 Task: Open Card Card0000000108 in Board Board0000000027 in Workspace WS0000000009 in Trello. Add Member Email0000000036 to Card Card0000000108 in Board Board0000000027 in Workspace WS0000000009 in Trello. Add Red Label titled Label0000000108 to Card Card0000000108 in Board Board0000000027 in Workspace WS0000000009 in Trello. Add Checklist CL0000000108 to Card Card0000000108 in Board Board0000000027 in Workspace WS0000000009 in Trello. Add Dates with Start Date as Nov 01 2023 and Due Date as Nov 30 2023 to Card Card0000000108 in Board Board0000000027 in Workspace WS0000000009 in Trello
Action: Mouse moved to (433, 425)
Screenshot: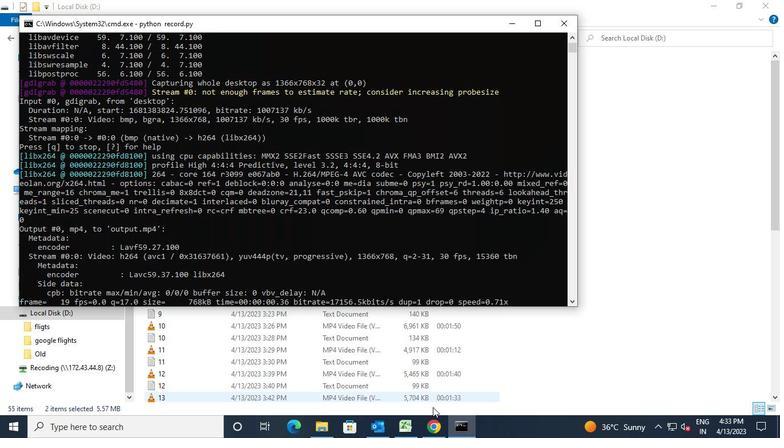 
Action: Mouse pressed left at (433, 425)
Screenshot: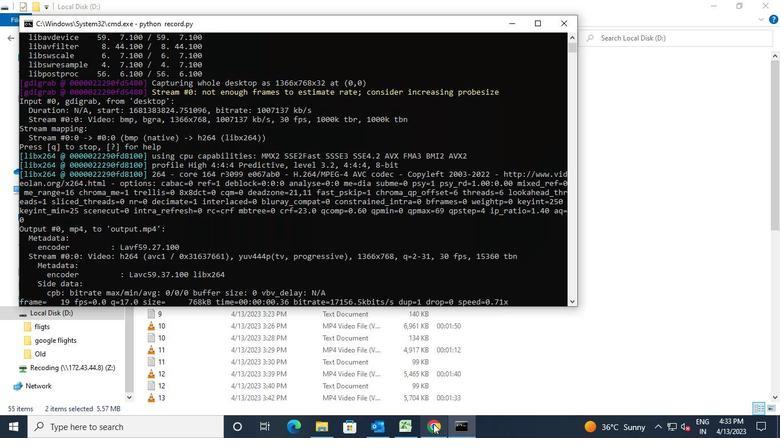 
Action: Mouse moved to (291, 356)
Screenshot: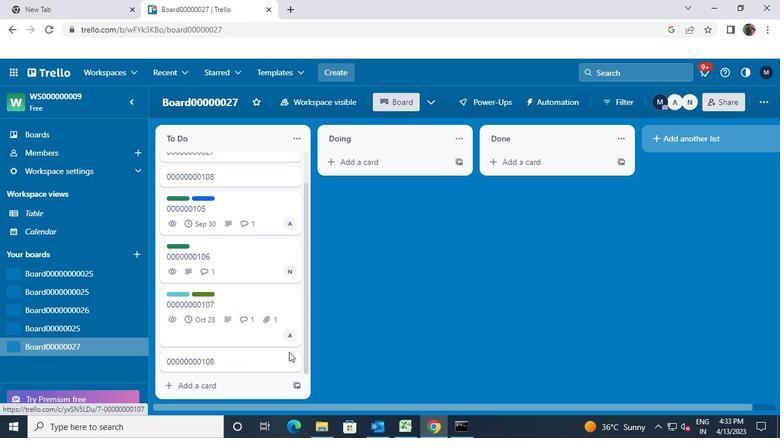 
Action: Mouse pressed left at (291, 356)
Screenshot: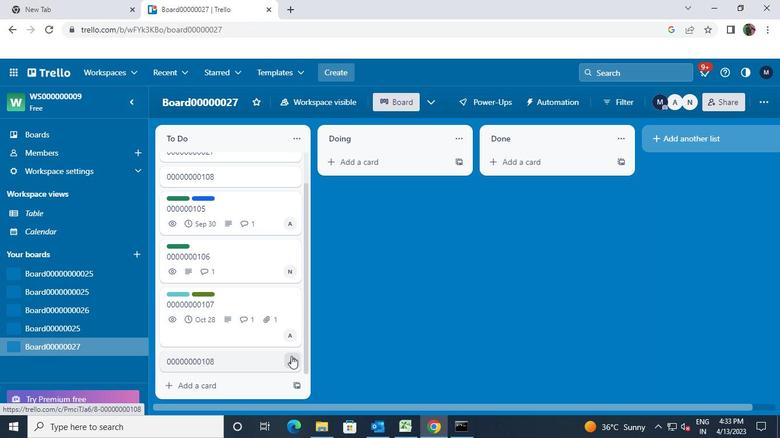 
Action: Mouse moved to (333, 257)
Screenshot: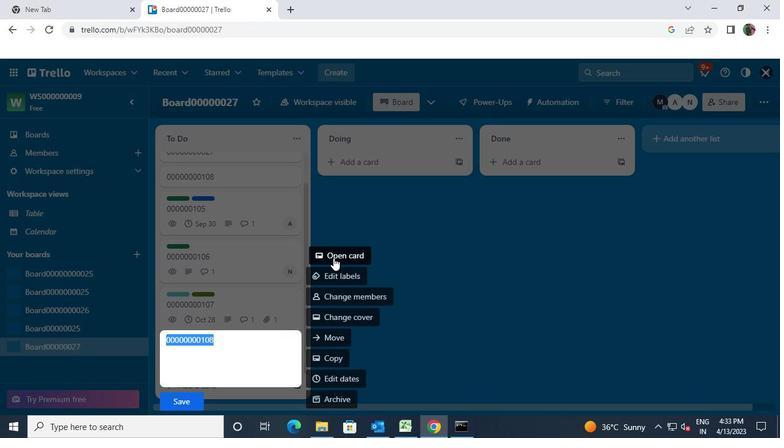 
Action: Mouse pressed left at (333, 257)
Screenshot: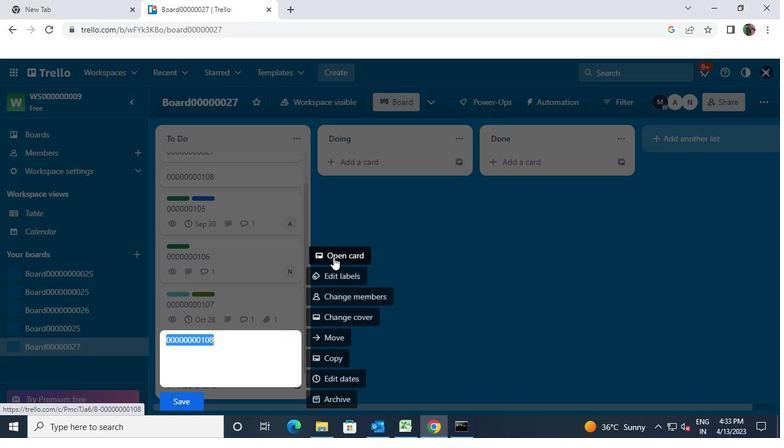 
Action: Mouse moved to (527, 204)
Screenshot: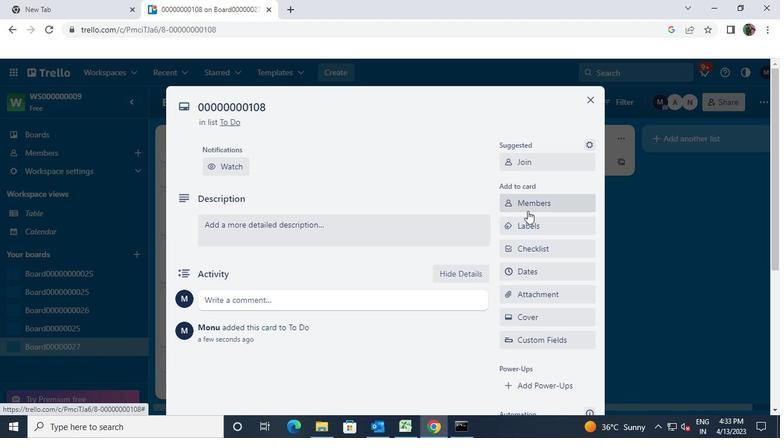 
Action: Mouse pressed left at (527, 204)
Screenshot: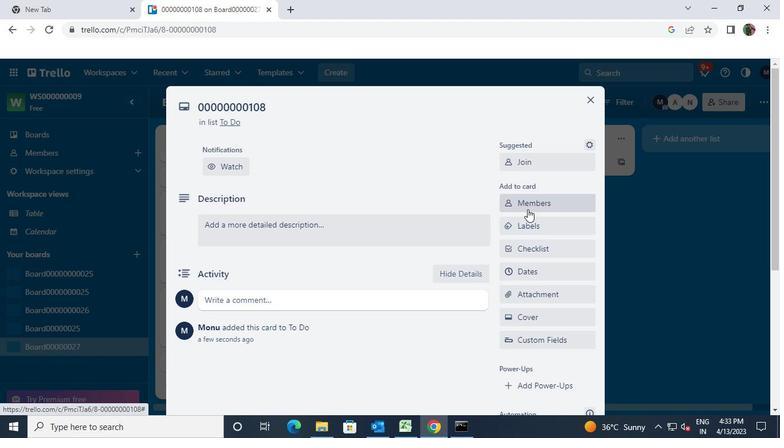 
Action: Mouse moved to (539, 260)
Screenshot: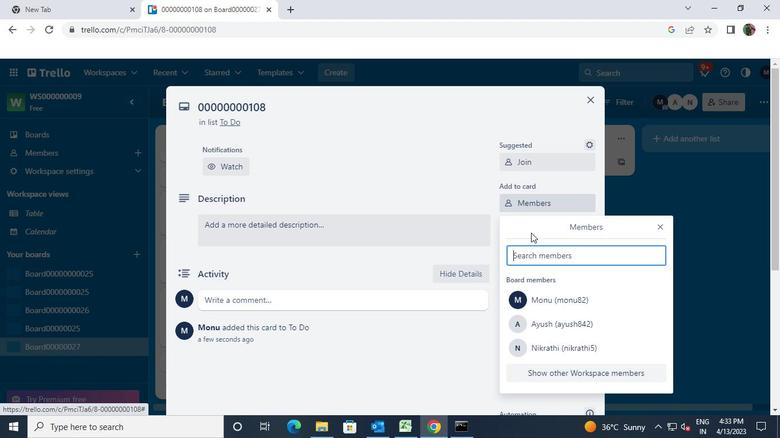 
Action: Keyboard a
Screenshot: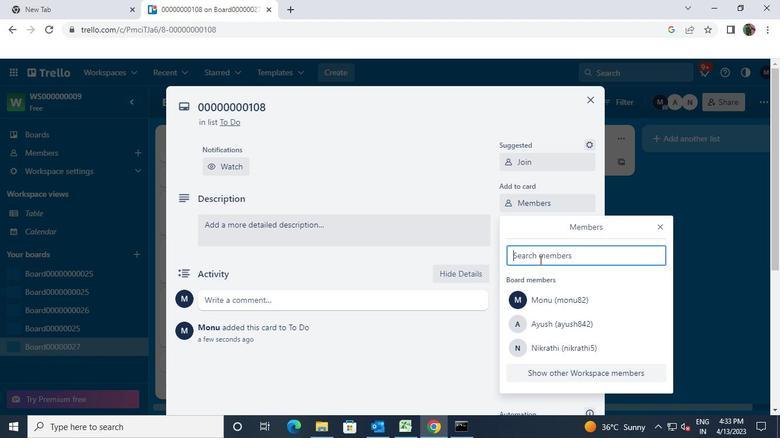 
Action: Keyboard y
Screenshot: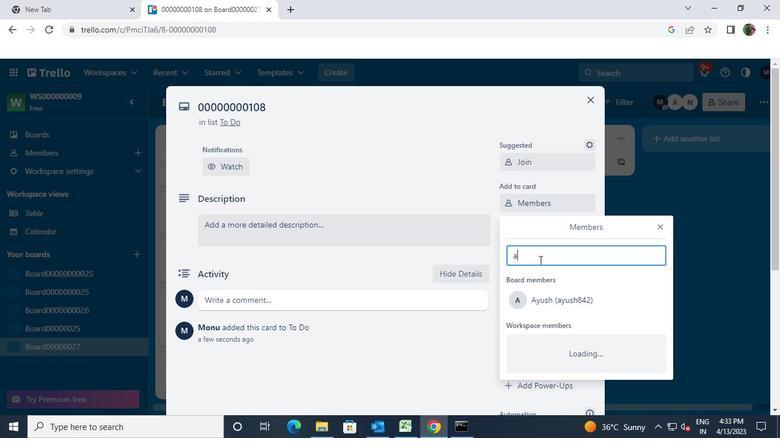
Action: Keyboard u
Screenshot: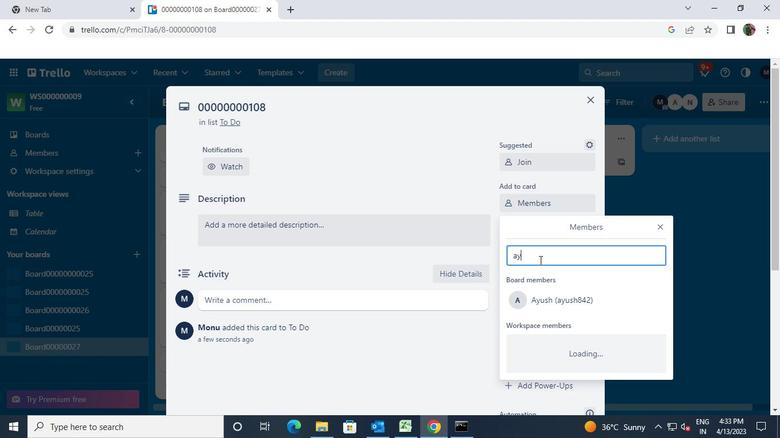 
Action: Keyboard s
Screenshot: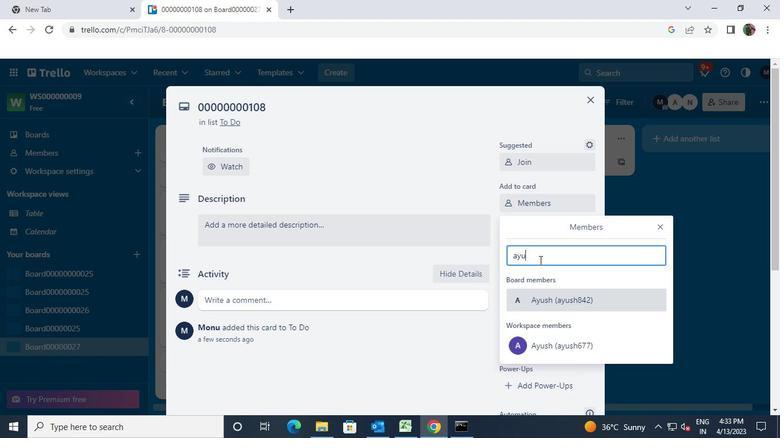 
Action: Keyboard h
Screenshot: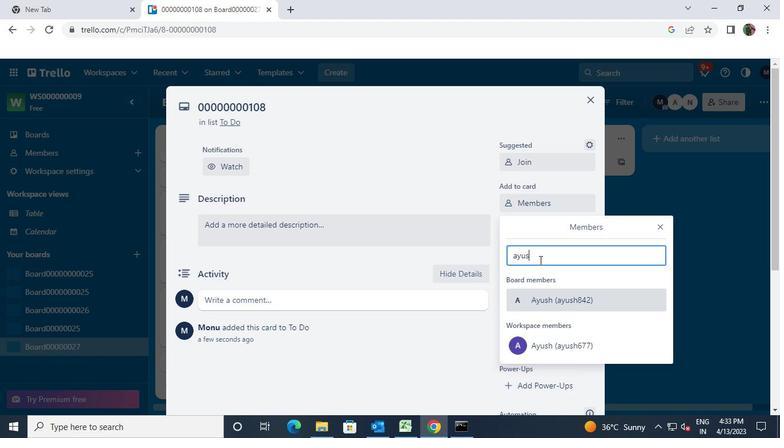 
Action: Keyboard <104>
Screenshot: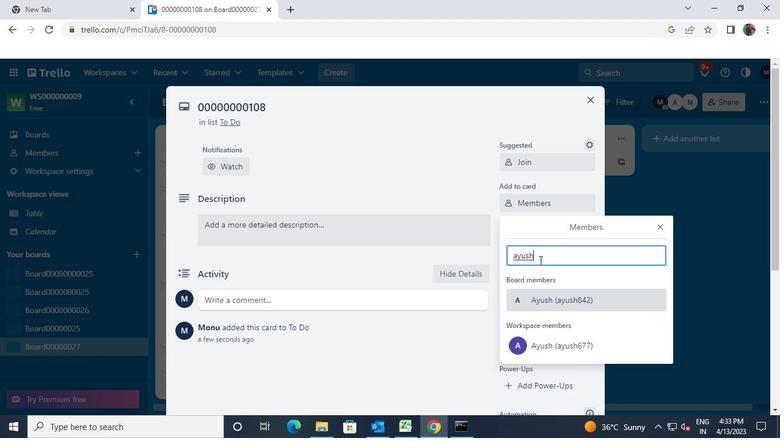 
Action: Keyboard <105>
Screenshot: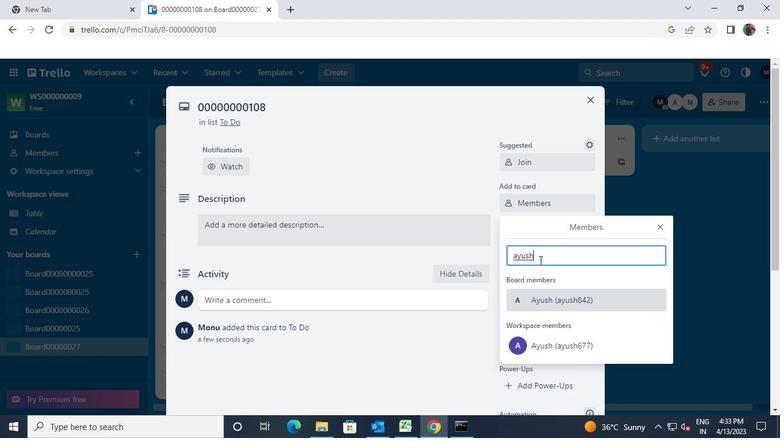 
Action: Keyboard <97>
Screenshot: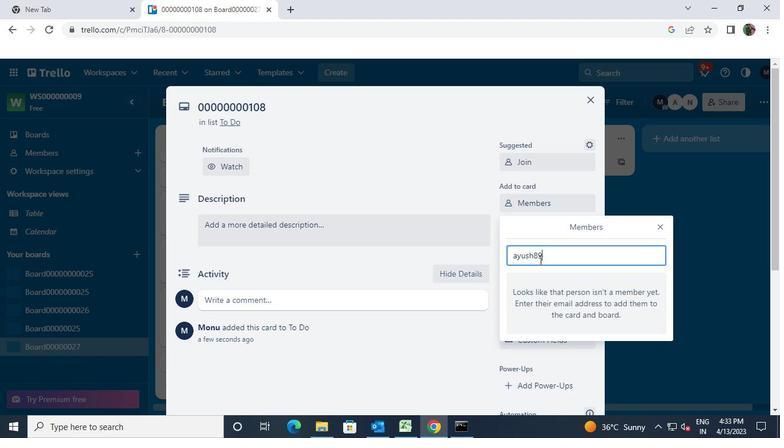 
Action: Keyboard <97>
Screenshot: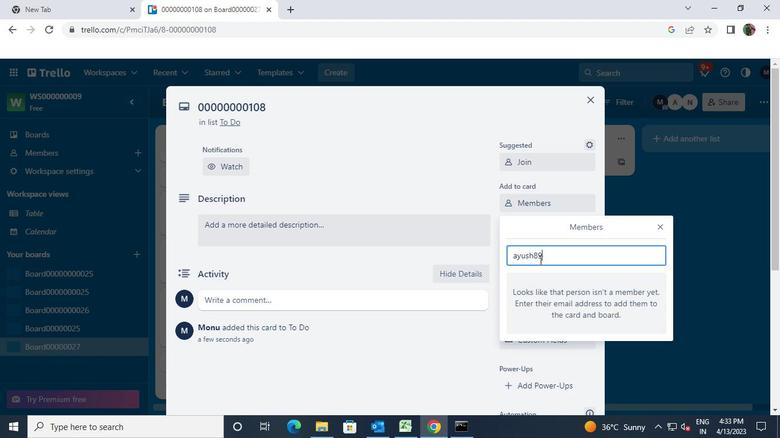 
Action: Keyboard Key.shift
Screenshot: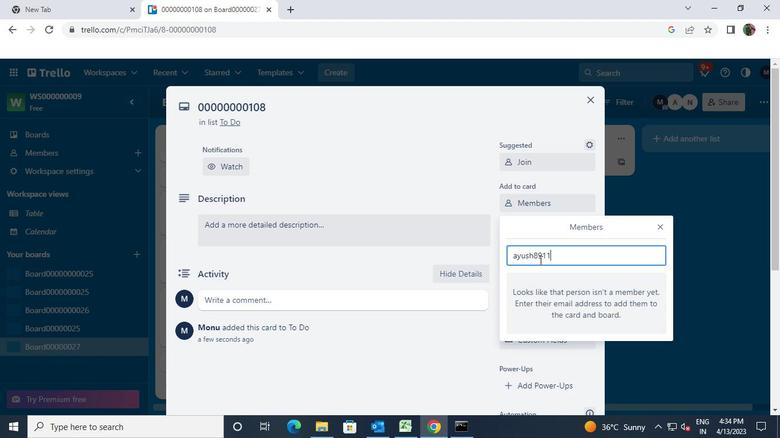 
Action: Keyboard @
Screenshot: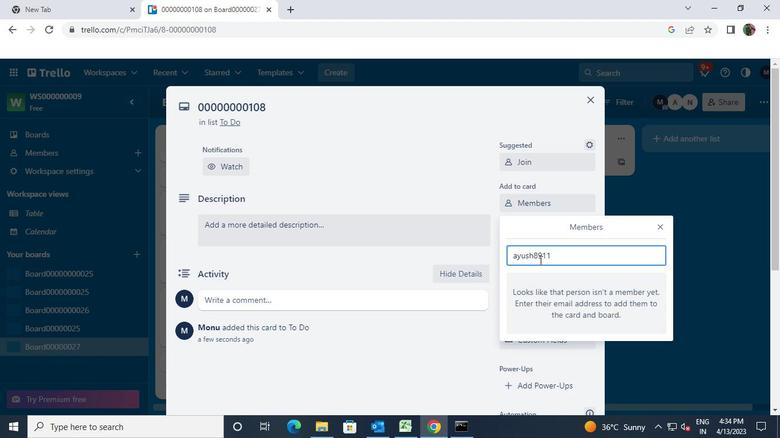 
Action: Keyboard g
Screenshot: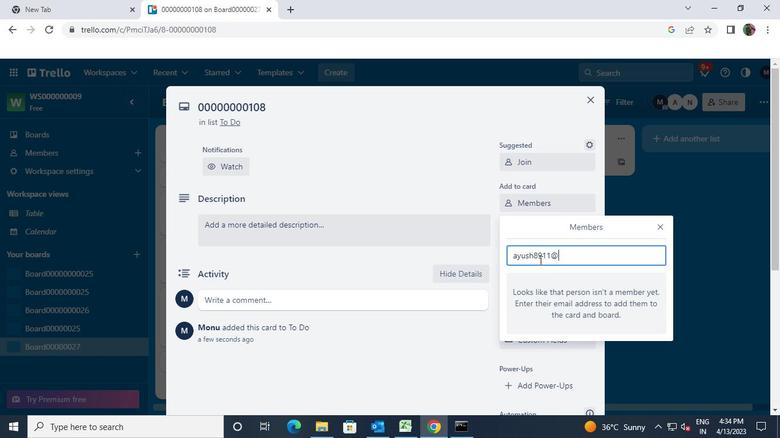 
Action: Keyboard m
Screenshot: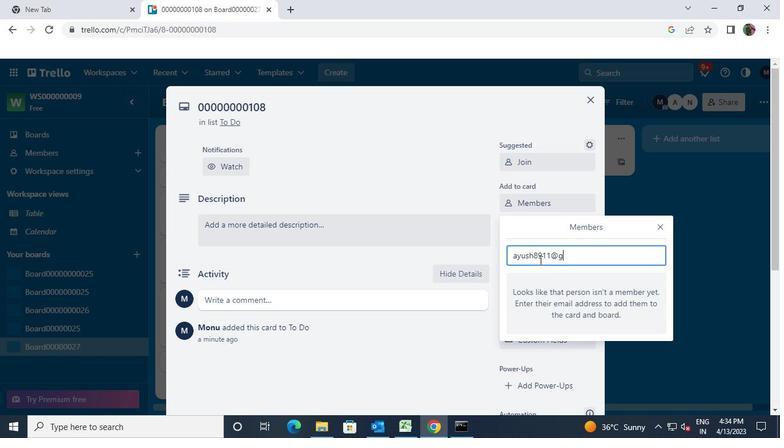 
Action: Keyboard a
Screenshot: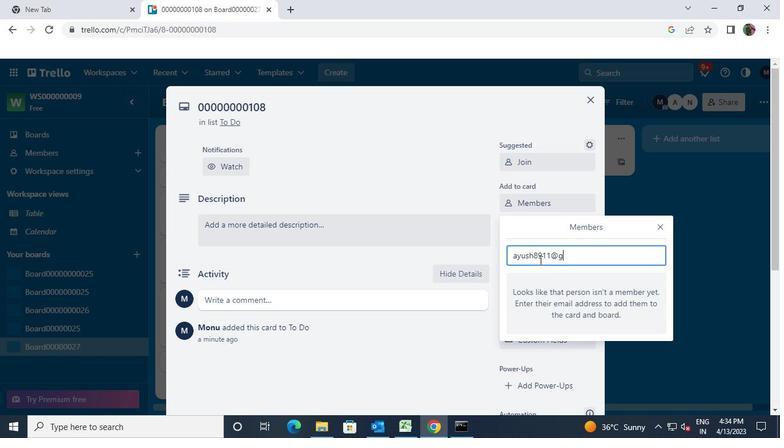 
Action: Keyboard i
Screenshot: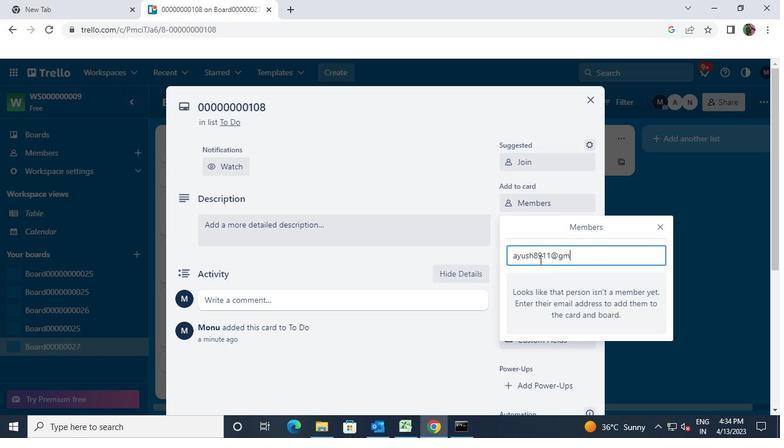 
Action: Keyboard l
Screenshot: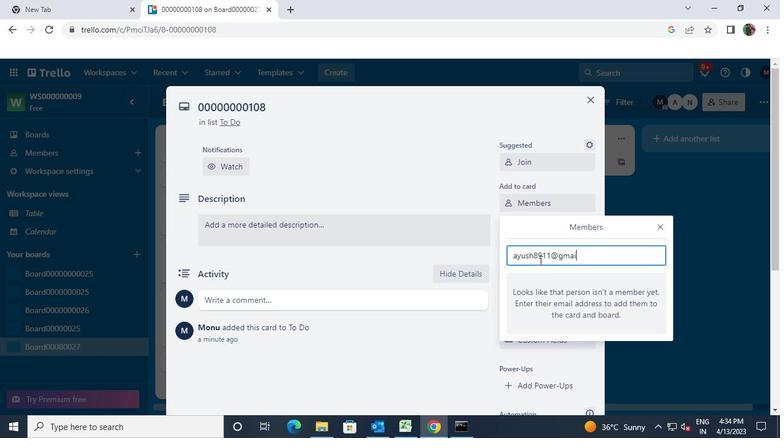 
Action: Keyboard <110>
Screenshot: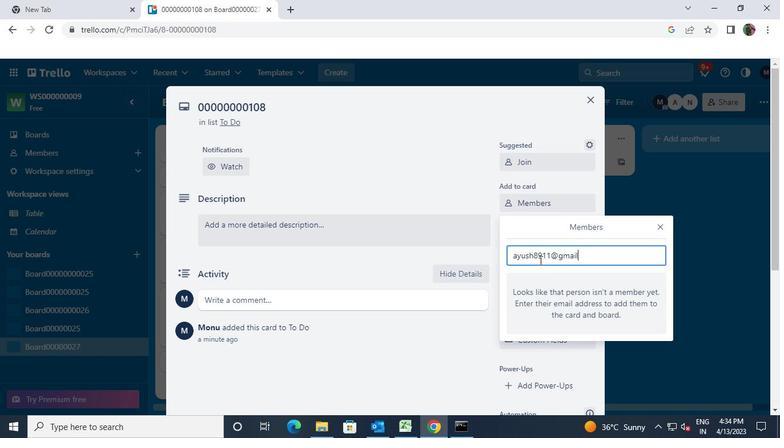 
Action: Keyboard c
Screenshot: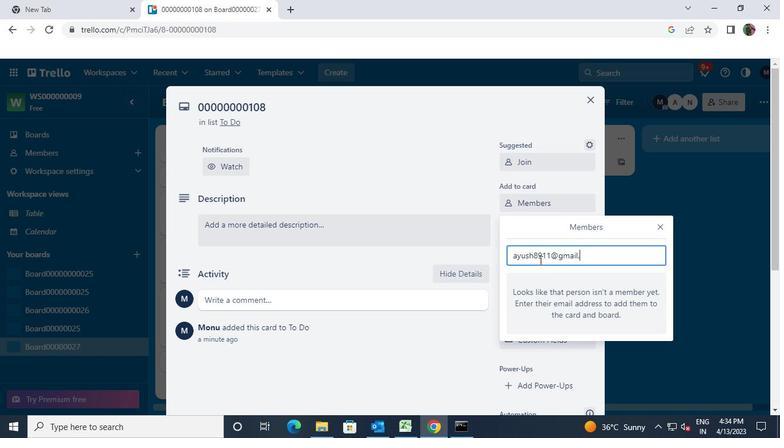 
Action: Keyboard o
Screenshot: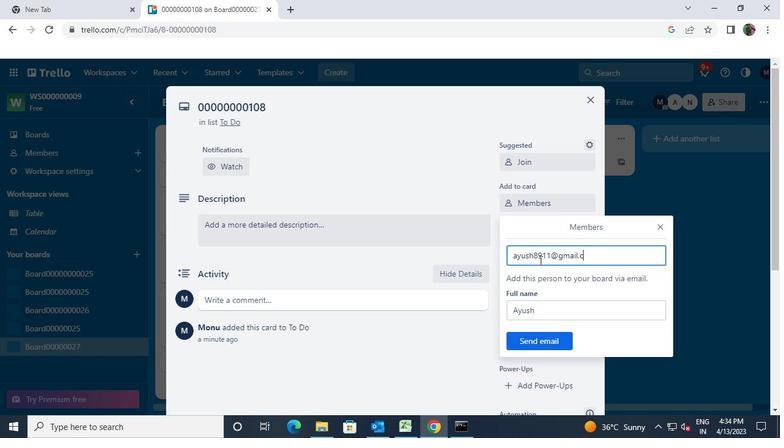 
Action: Keyboard m
Screenshot: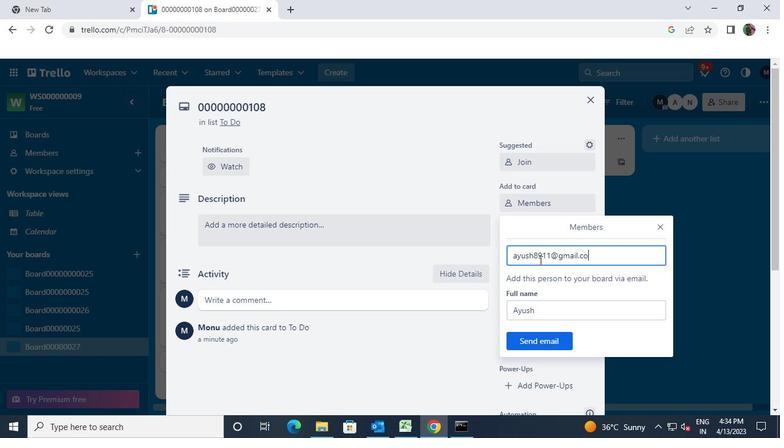 
Action: Mouse moved to (557, 338)
Screenshot: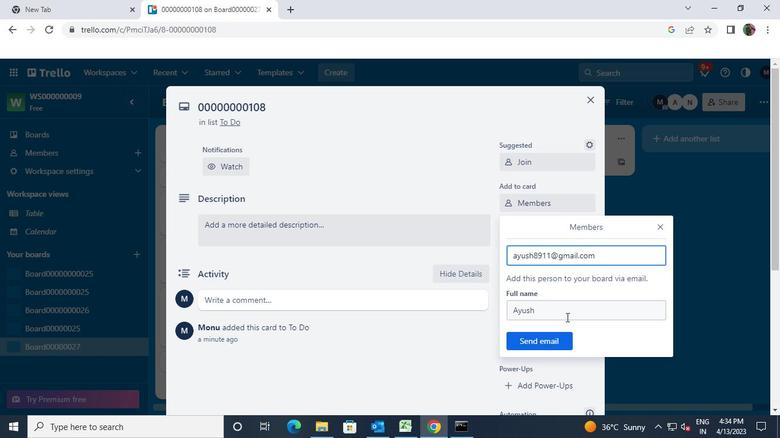 
Action: Mouse pressed left at (557, 338)
Screenshot: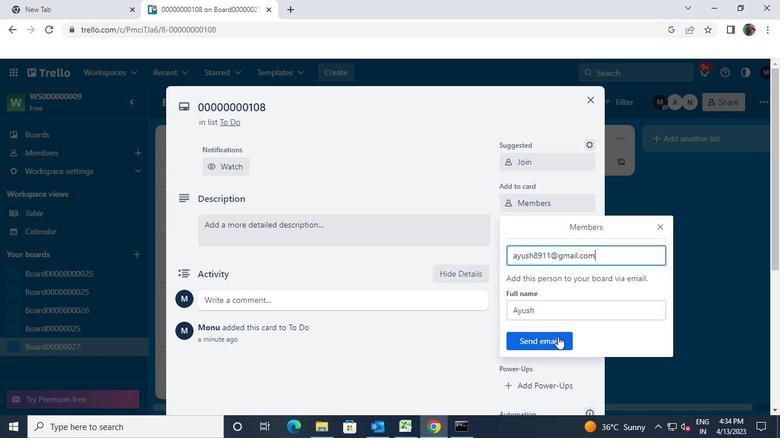 
Action: Mouse moved to (585, 99)
Screenshot: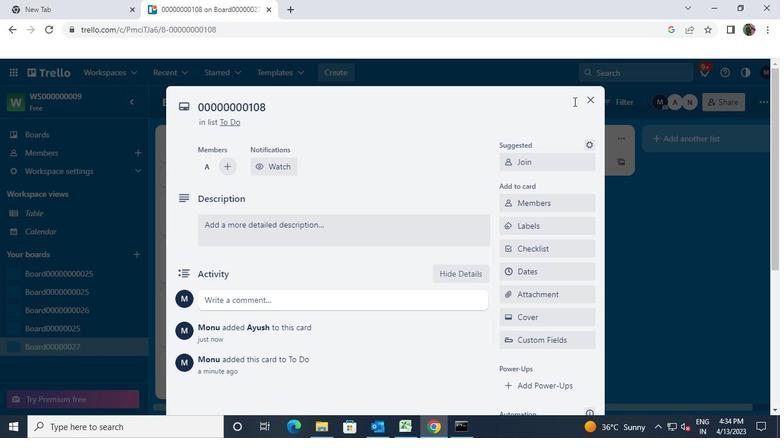 
Action: Mouse pressed left at (585, 99)
Screenshot: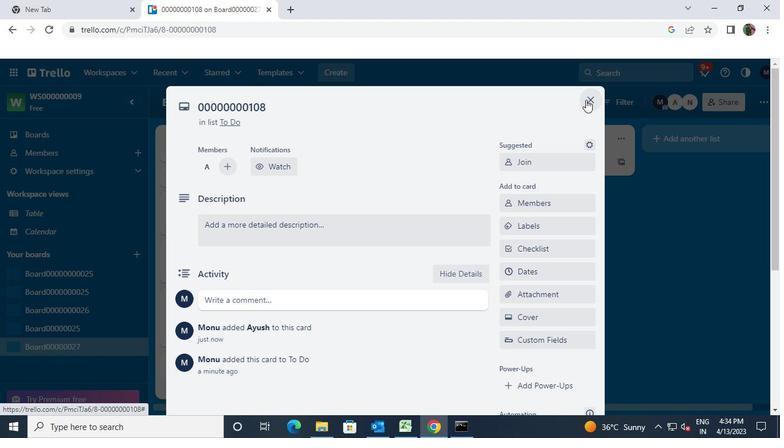 
Action: Mouse moved to (292, 363)
Screenshot: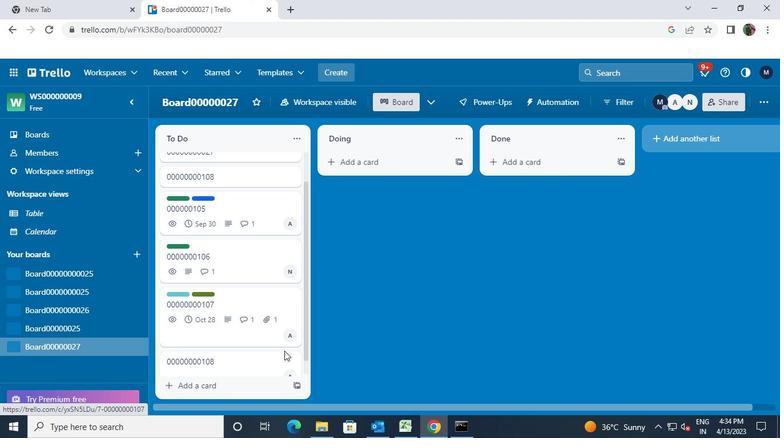 
Action: Mouse pressed left at (292, 363)
Screenshot: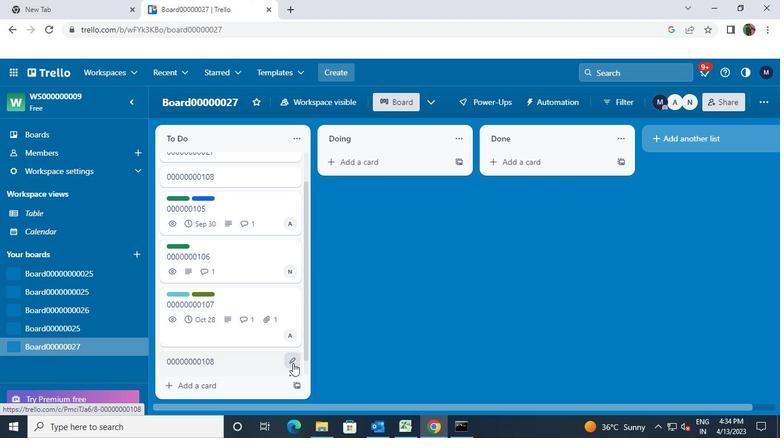 
Action: Mouse moved to (340, 317)
Screenshot: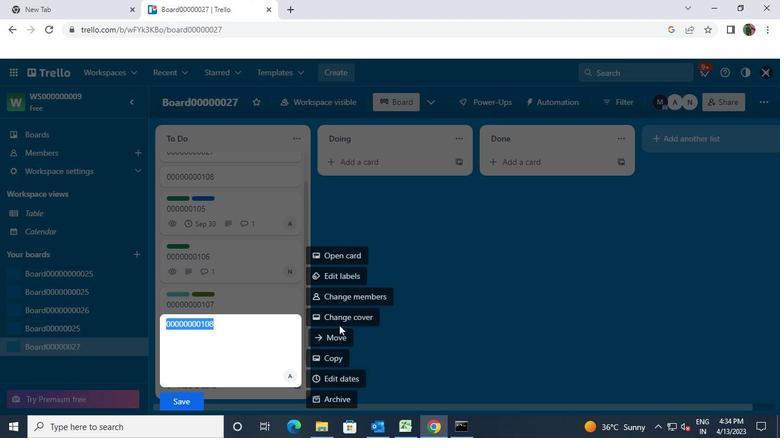 
Action: Mouse pressed left at (340, 317)
Screenshot: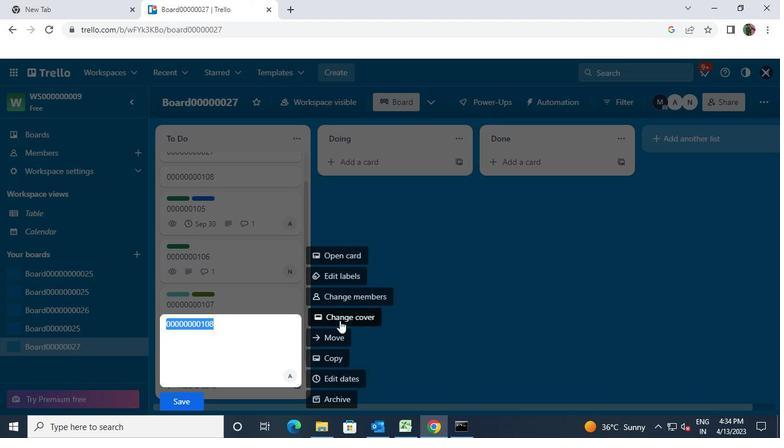 
Action: Mouse moved to (411, 195)
Screenshot: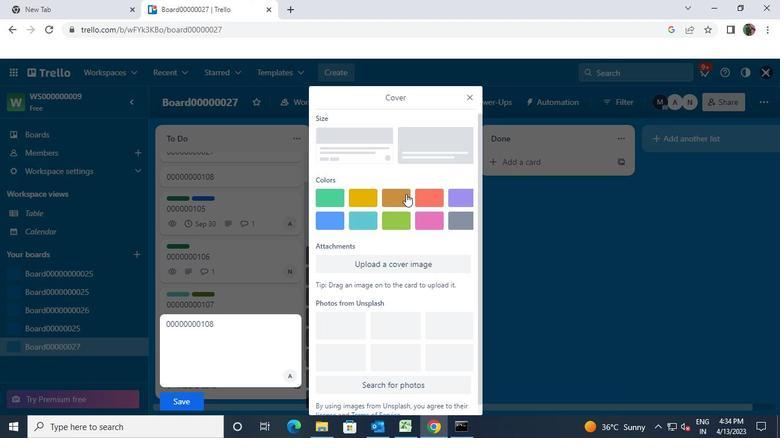 
Action: Mouse pressed left at (411, 195)
Screenshot: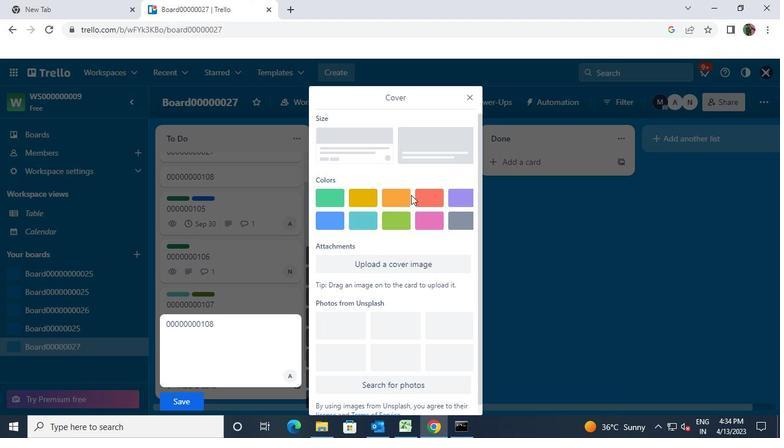 
Action: Mouse moved to (432, 199)
Screenshot: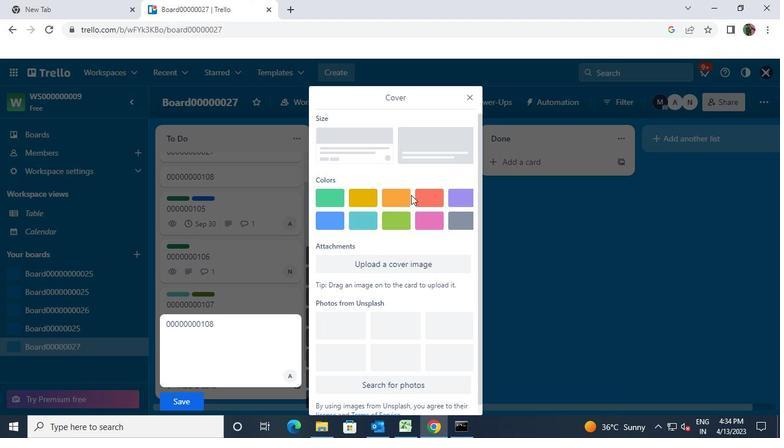 
Action: Mouse pressed left at (432, 199)
Screenshot: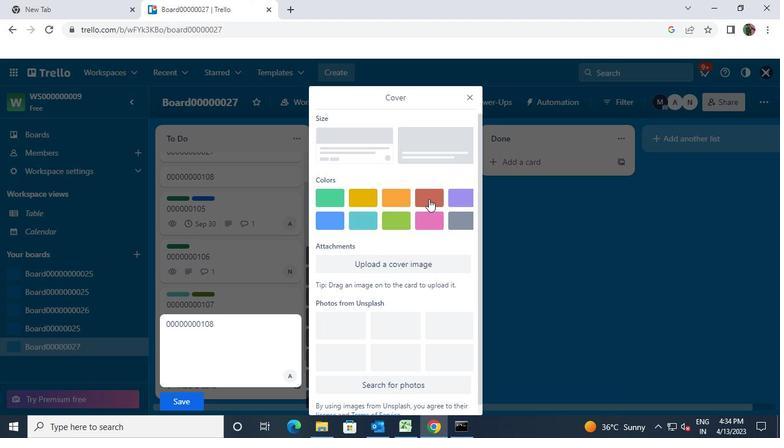 
Action: Mouse moved to (190, 412)
Screenshot: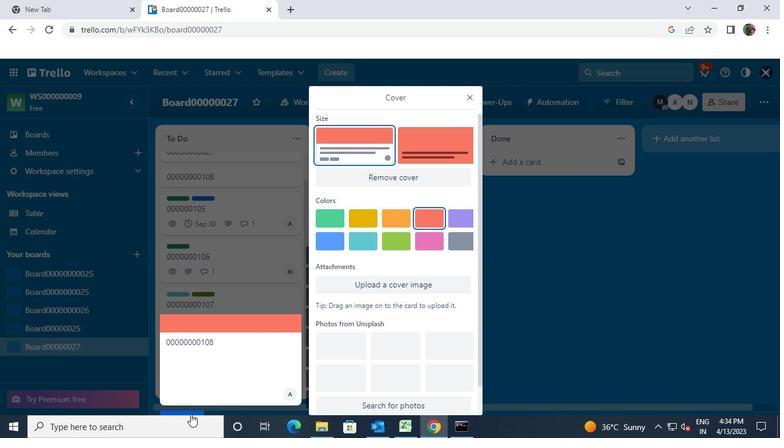 
Action: Mouse pressed left at (190, 412)
Screenshot: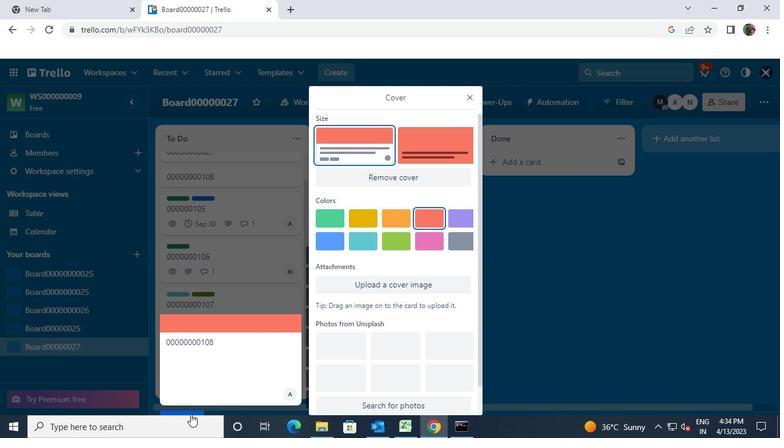 
Action: Mouse moved to (290, 359)
Screenshot: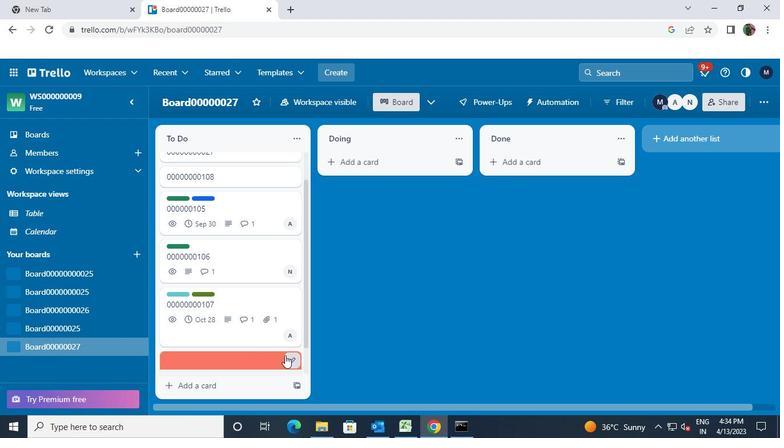 
Action: Mouse pressed left at (290, 359)
Screenshot: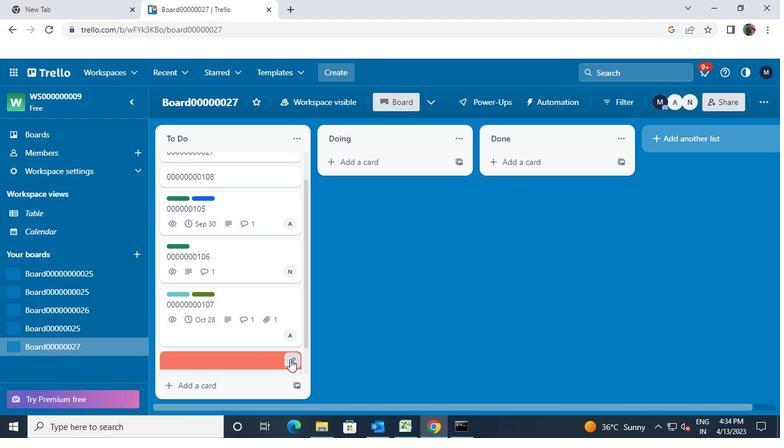 
Action: Mouse moved to (333, 259)
Screenshot: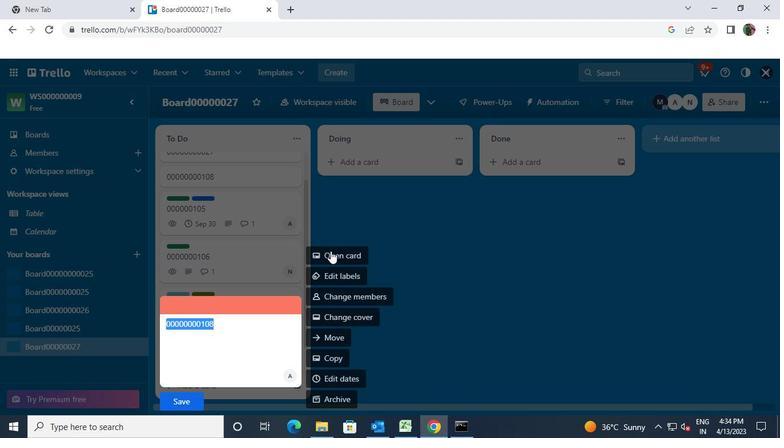 
Action: Mouse pressed left at (333, 259)
Screenshot: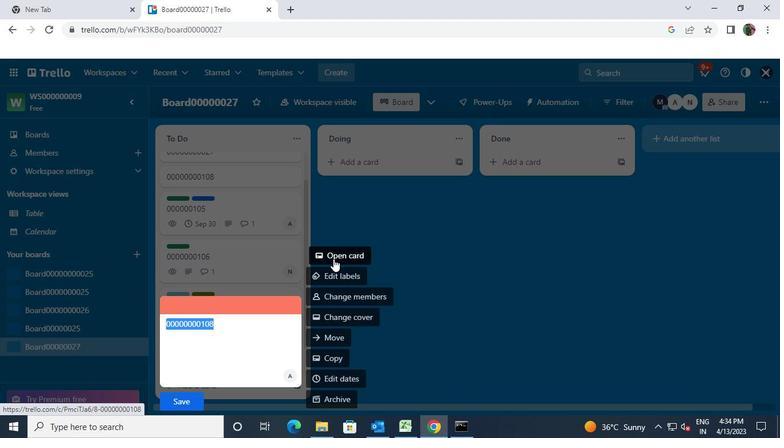 
Action: Mouse moved to (520, 314)
Screenshot: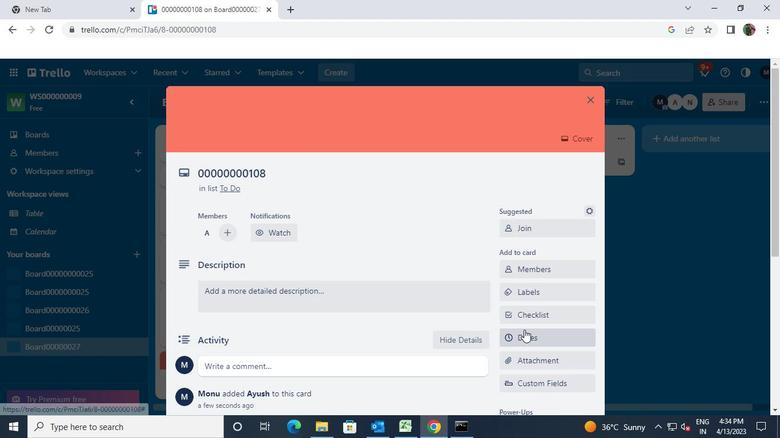 
Action: Mouse pressed left at (520, 314)
Screenshot: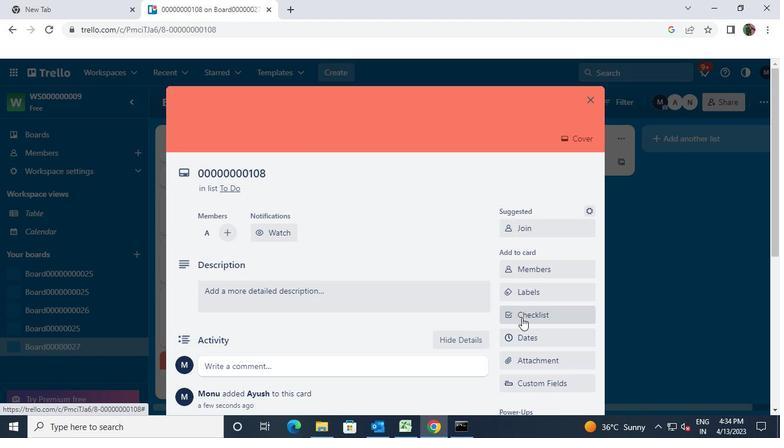 
Action: Mouse moved to (563, 228)
Screenshot: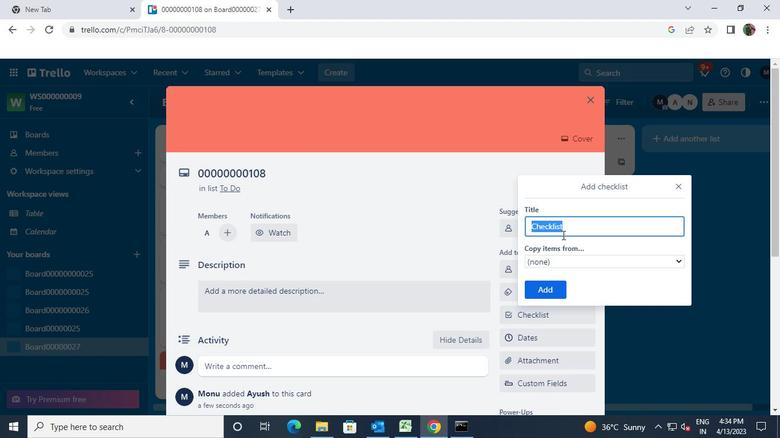 
Action: Keyboard Key.shift
Screenshot: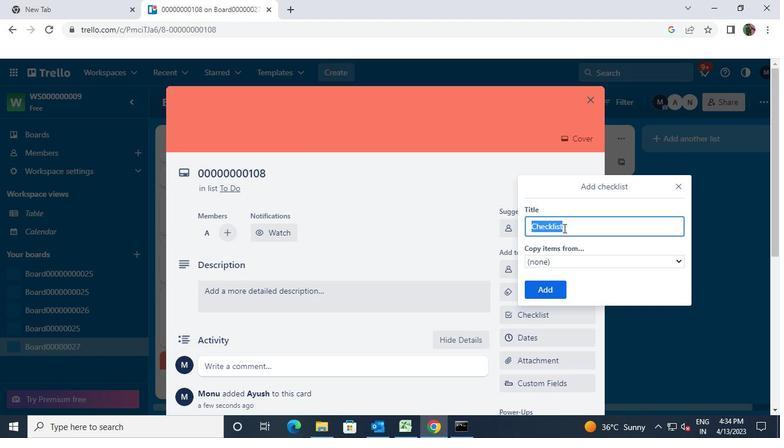 
Action: Keyboard C
Screenshot: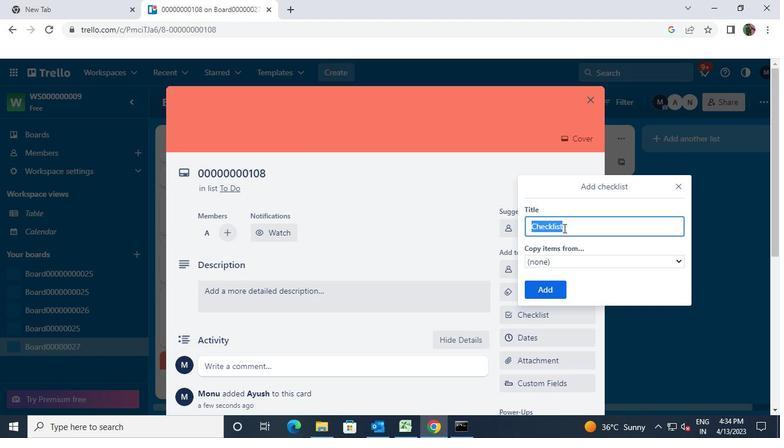 
Action: Keyboard L
Screenshot: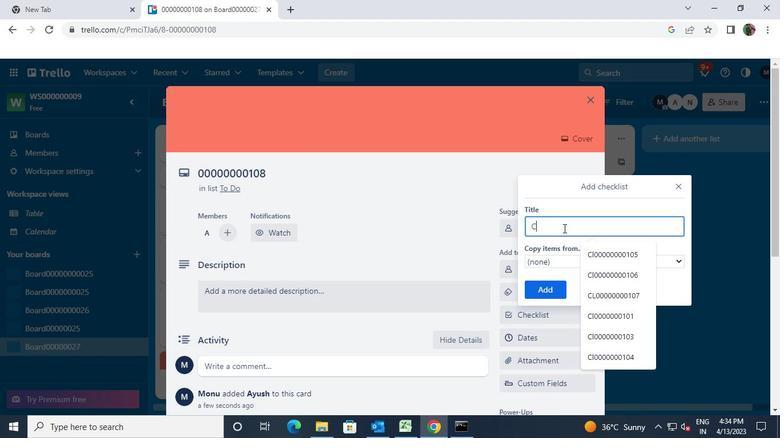
Action: Keyboard <96>
Screenshot: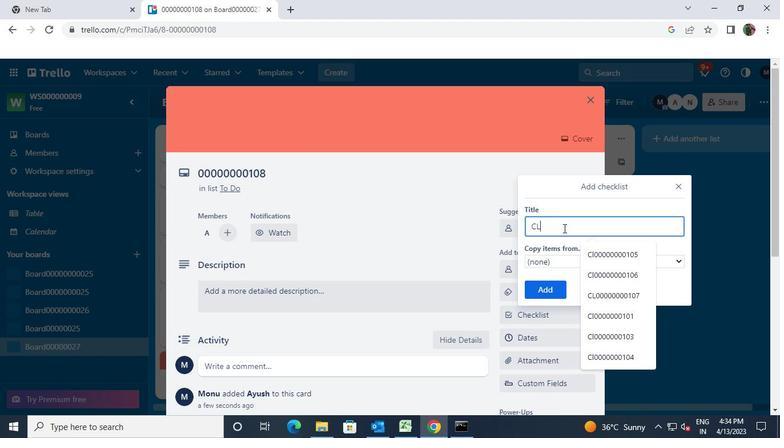 
Action: Keyboard <96>
Screenshot: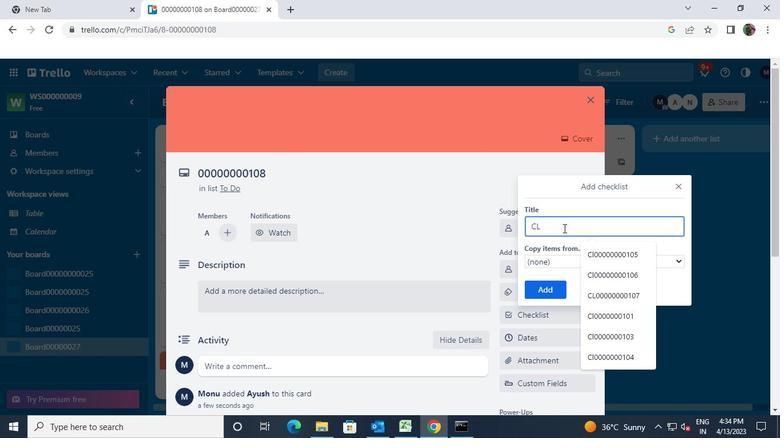 
Action: Keyboard <96>
Screenshot: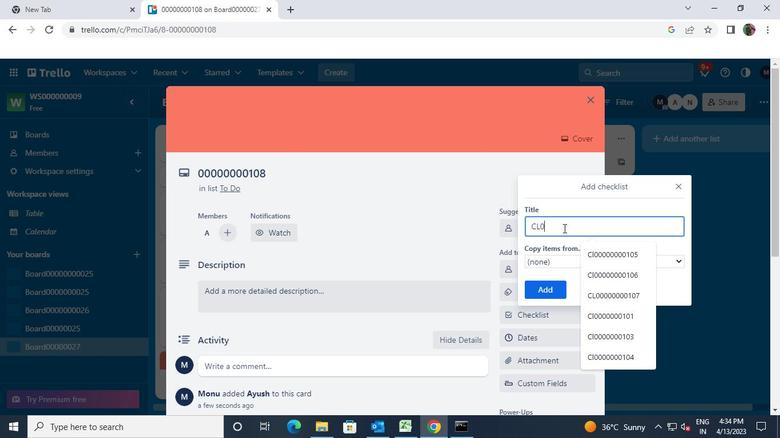 
Action: Keyboard <96>
Screenshot: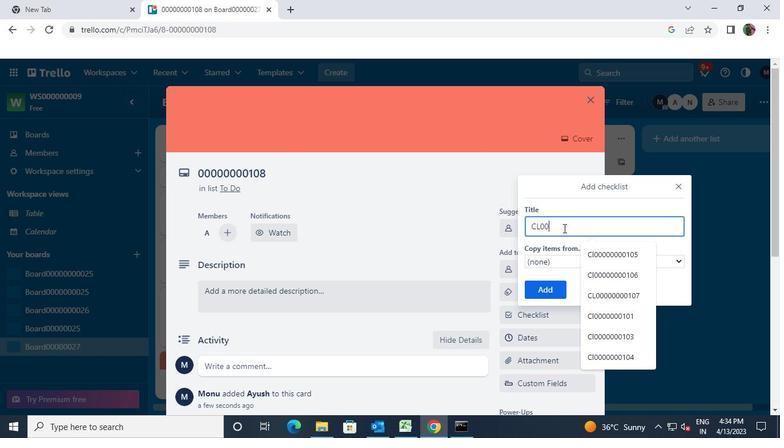 
Action: Keyboard <96>
Screenshot: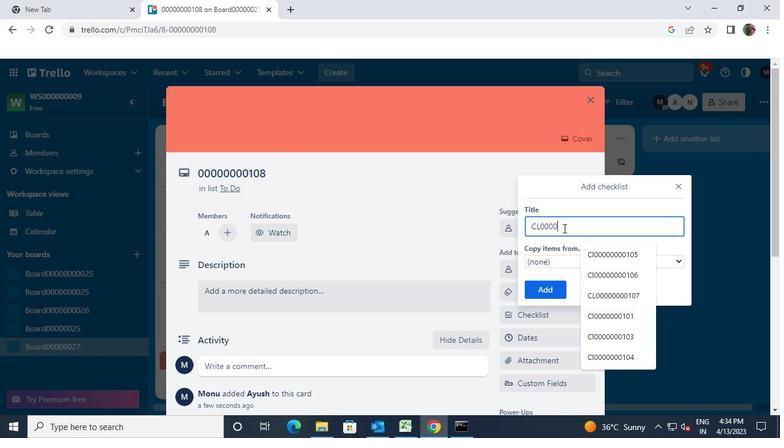 
Action: Keyboard <96>
Screenshot: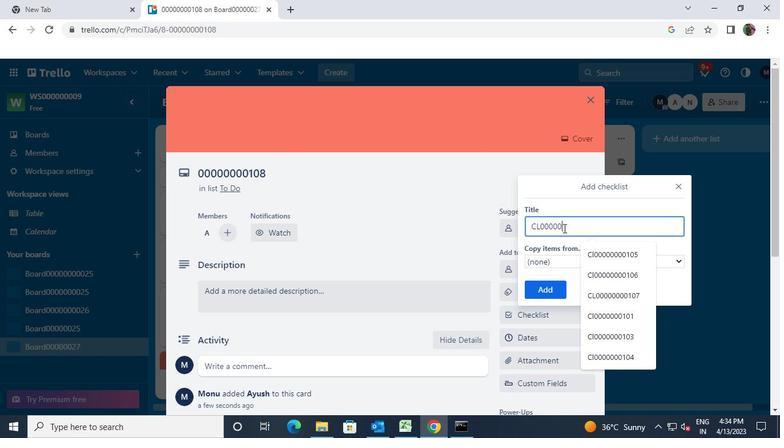 
Action: Keyboard <97>
Screenshot: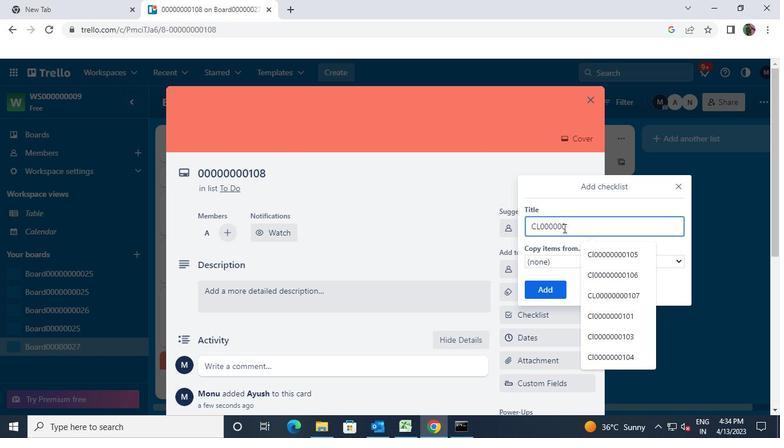 
Action: Keyboard <96>
Screenshot: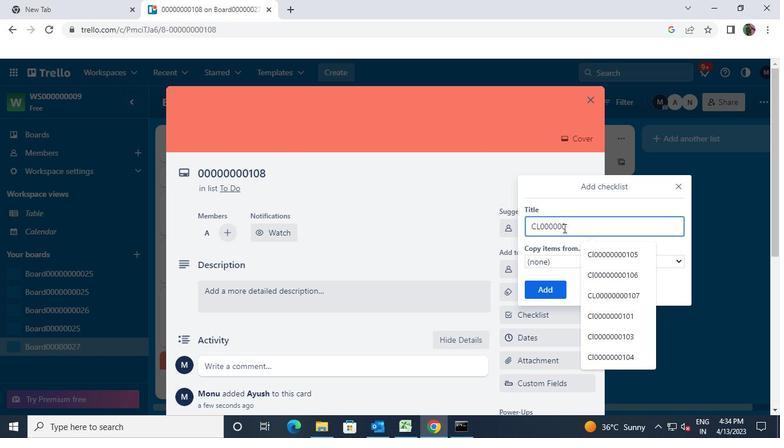 
Action: Keyboard <104>
Screenshot: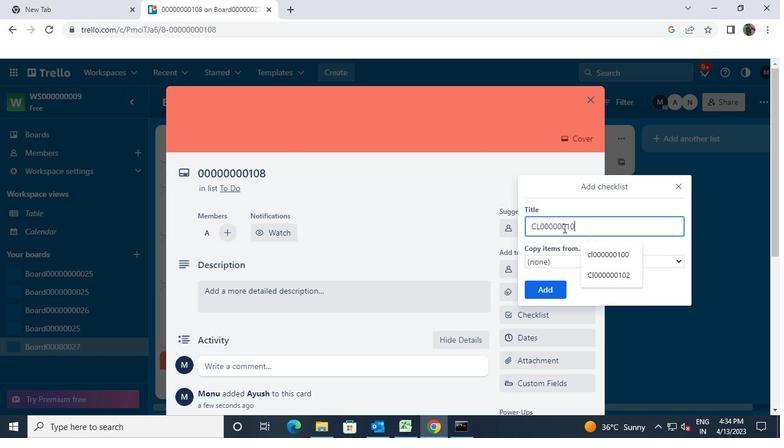 
Action: Mouse moved to (543, 286)
Screenshot: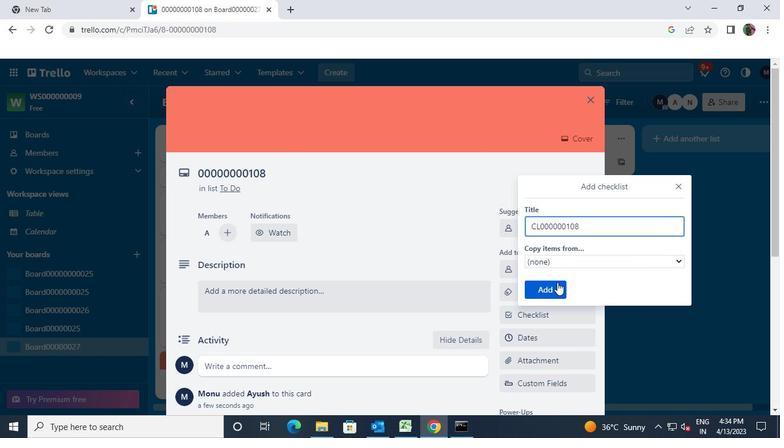
Action: Mouse pressed left at (543, 286)
Screenshot: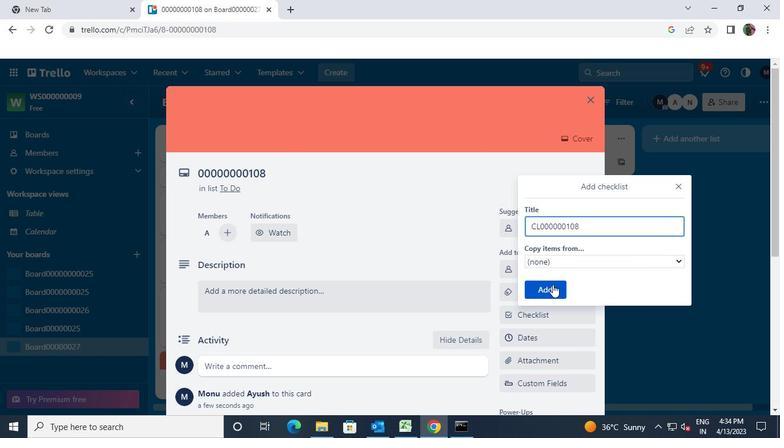 
Action: Mouse moved to (520, 221)
Screenshot: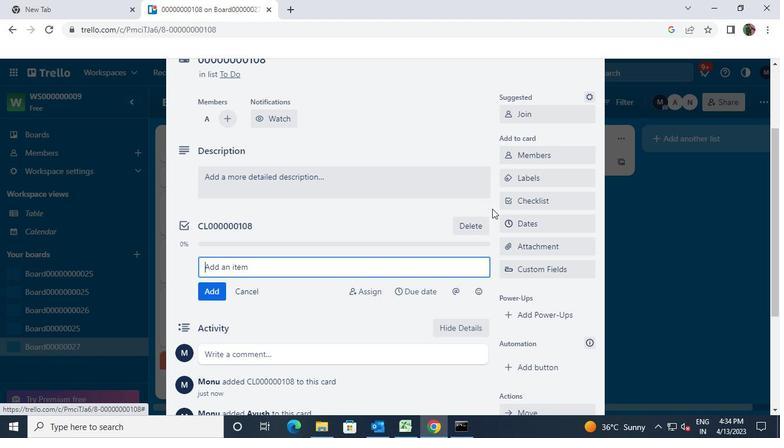 
Action: Mouse pressed left at (520, 221)
Screenshot: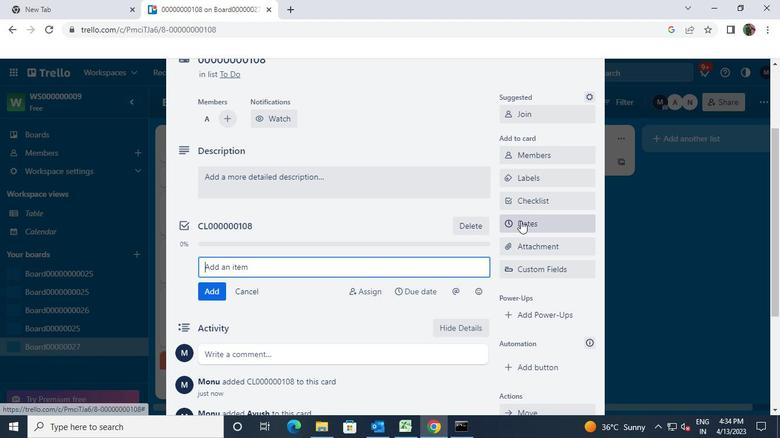 
Action: Mouse moved to (656, 126)
Screenshot: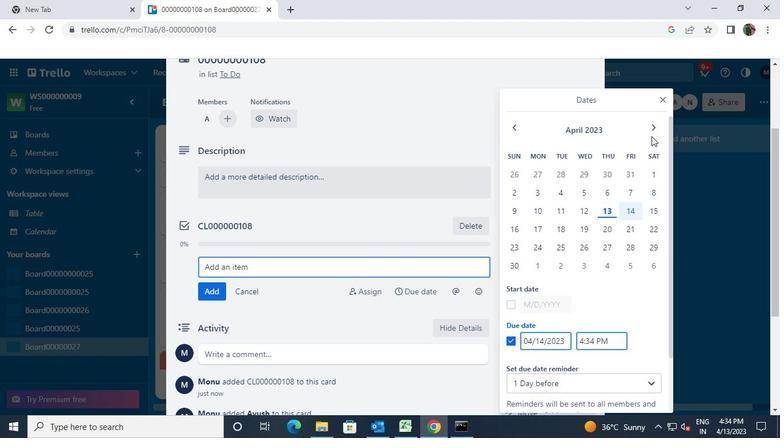 
Action: Mouse pressed left at (656, 126)
Screenshot: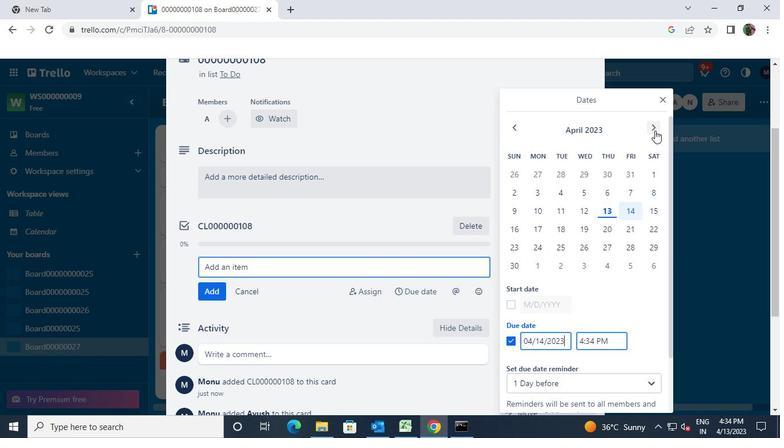 
Action: Mouse pressed left at (656, 126)
Screenshot: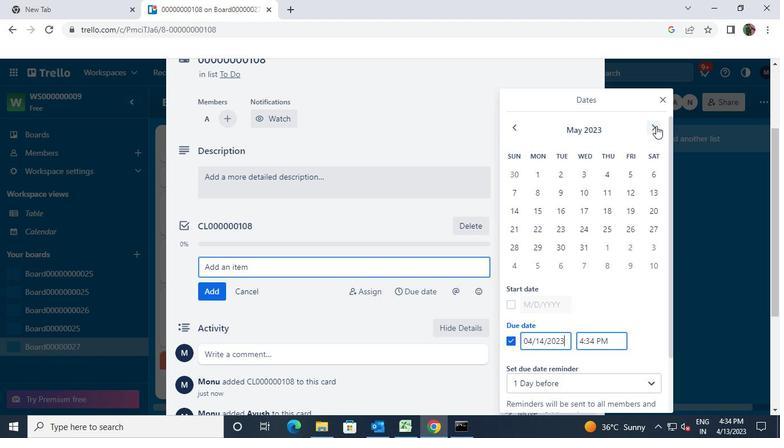 
Action: Mouse pressed left at (656, 126)
Screenshot: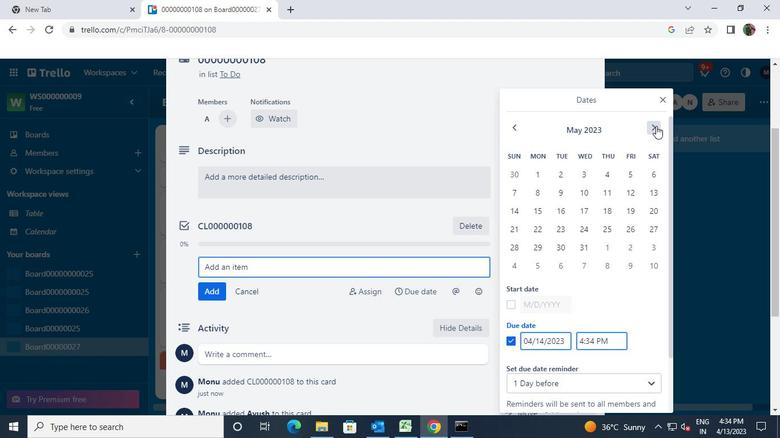 
Action: Mouse pressed left at (656, 126)
Screenshot: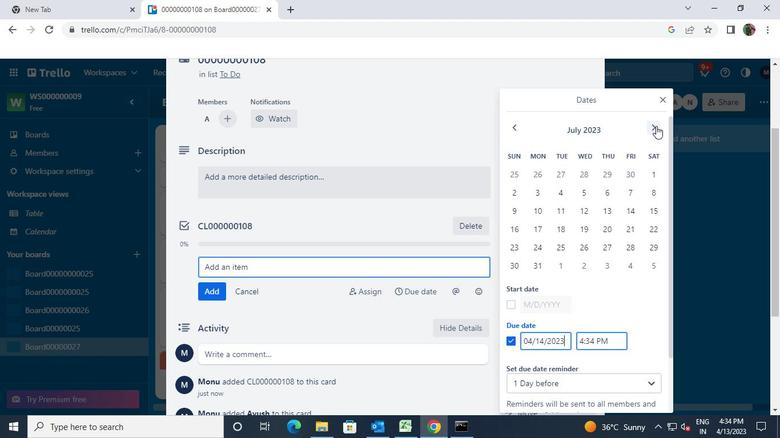
Action: Mouse pressed left at (656, 126)
Screenshot: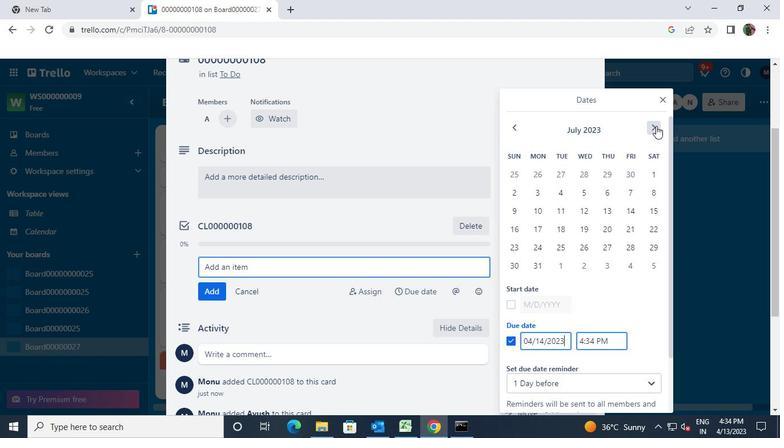 
Action: Mouse pressed left at (656, 126)
Screenshot: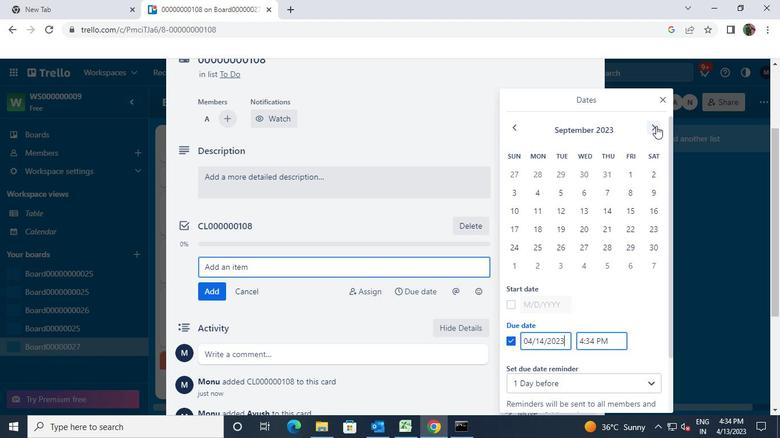 
Action: Mouse pressed left at (656, 126)
Screenshot: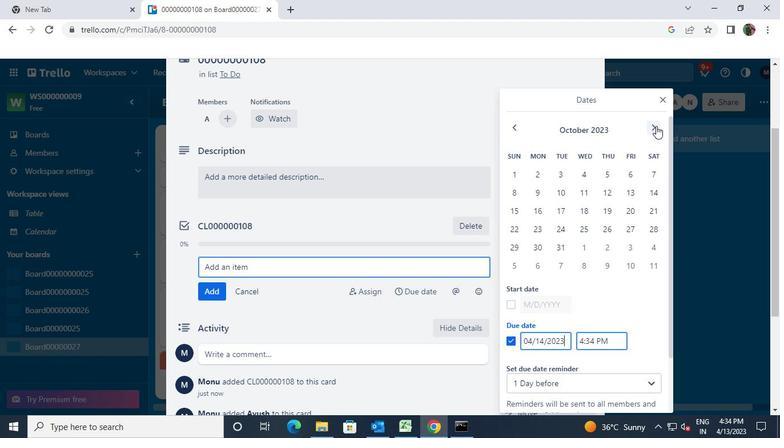 
Action: Mouse moved to (584, 174)
Screenshot: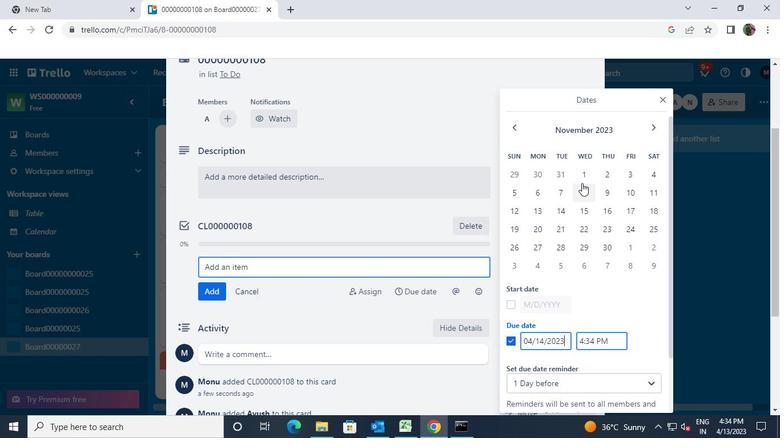
Action: Mouse pressed left at (584, 174)
Screenshot: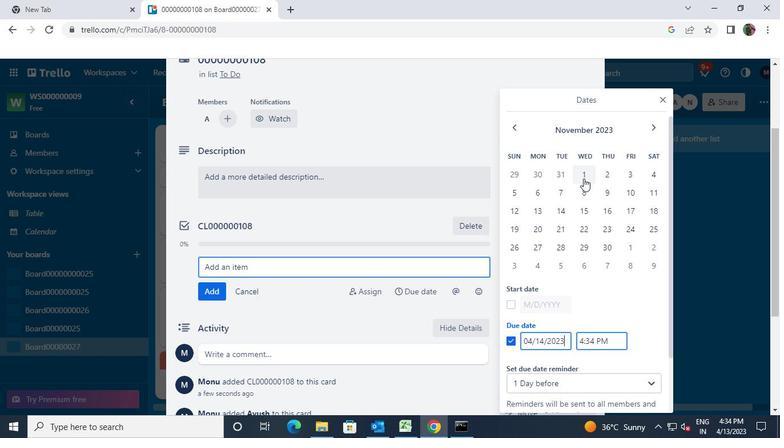 
Action: Mouse moved to (605, 246)
Screenshot: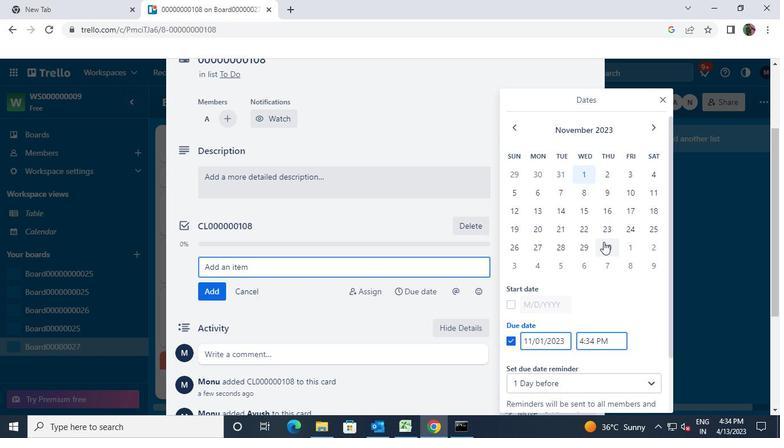 
Action: Mouse pressed left at (605, 246)
Screenshot: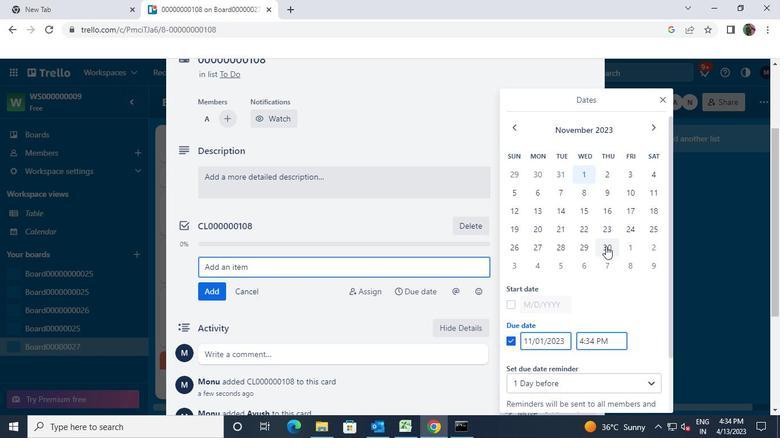 
Action: Mouse moved to (575, 364)
Screenshot: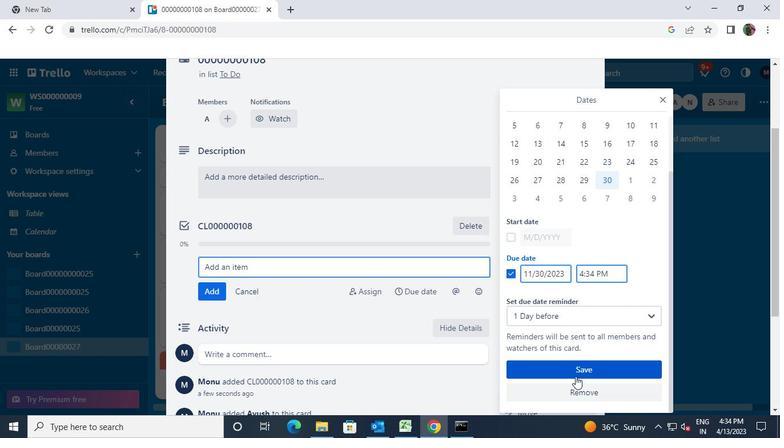 
Action: Mouse pressed left at (575, 364)
Screenshot: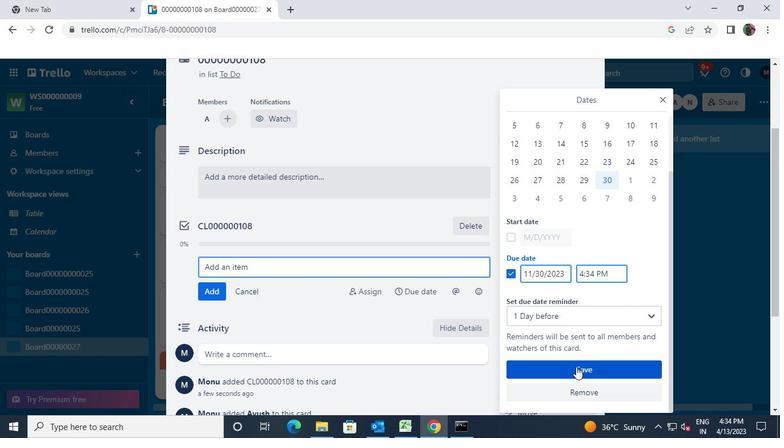 
Action: Mouse moved to (598, 101)
Screenshot: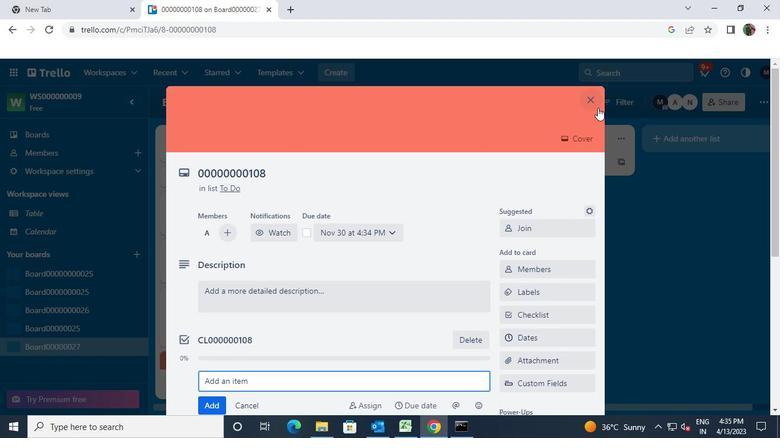 
Action: Mouse pressed left at (598, 101)
Screenshot: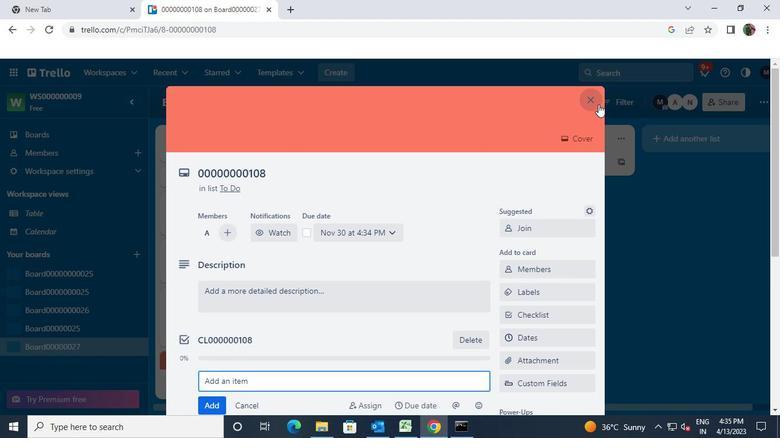 
Action: Mouse moved to (514, 340)
Screenshot: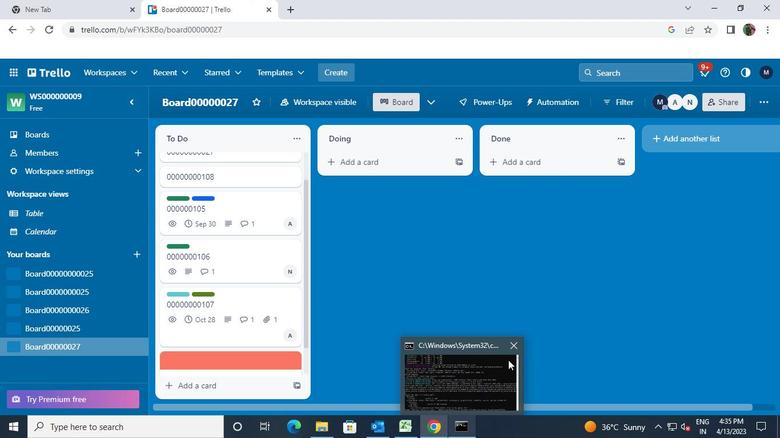 
Action: Mouse pressed left at (514, 340)
Screenshot: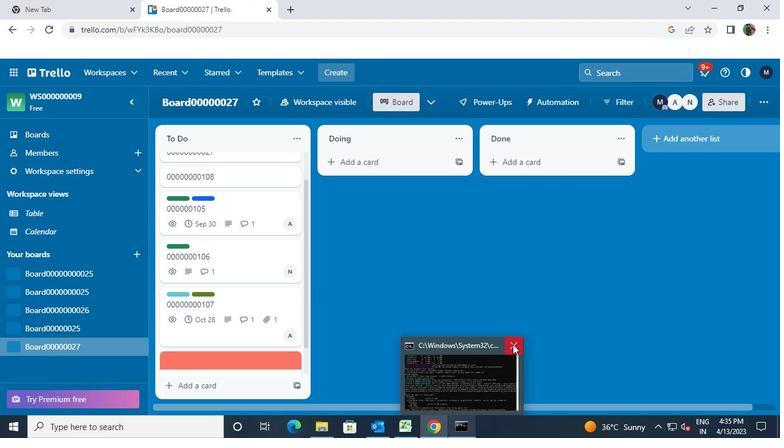 
